 Task: Look for products from Guayaki only.
Action: Mouse pressed left at (23, 108)
Screenshot: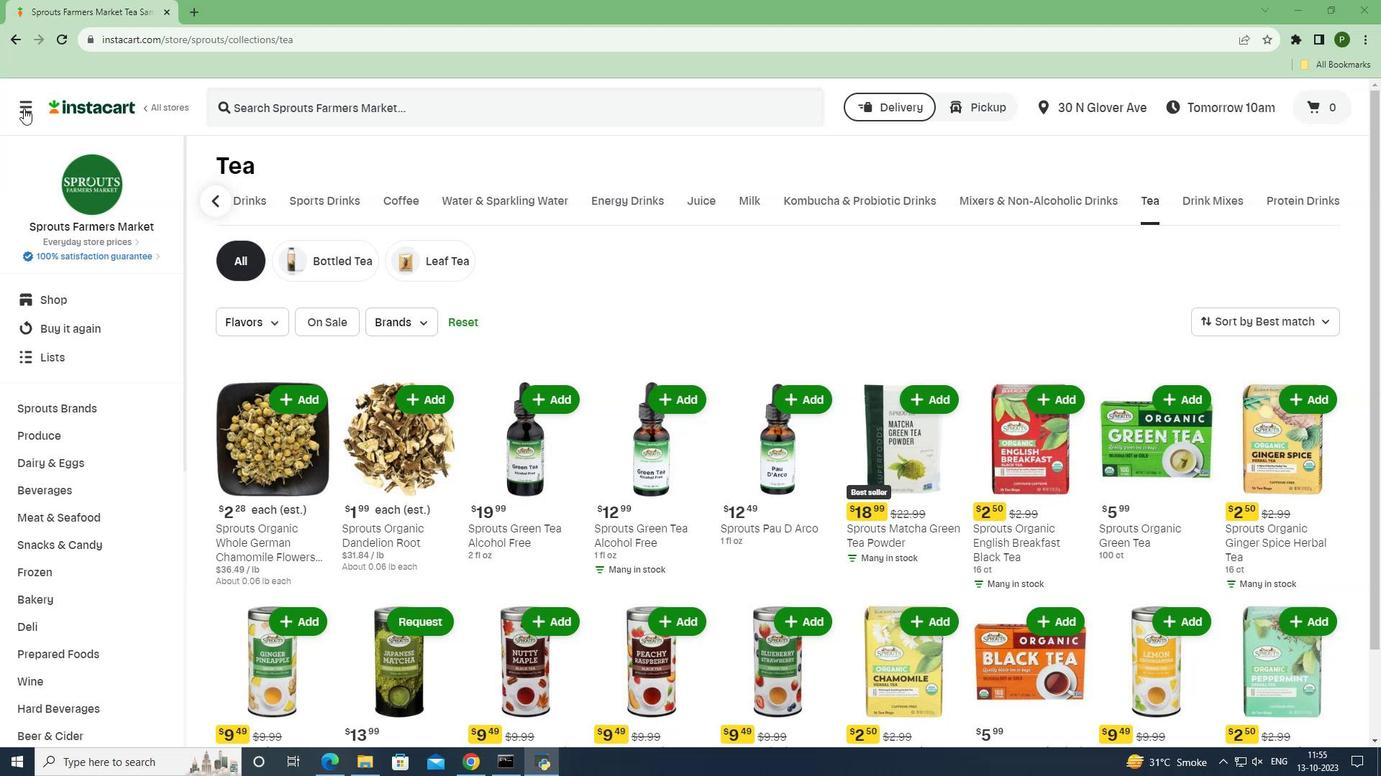 
Action: Mouse moved to (63, 378)
Screenshot: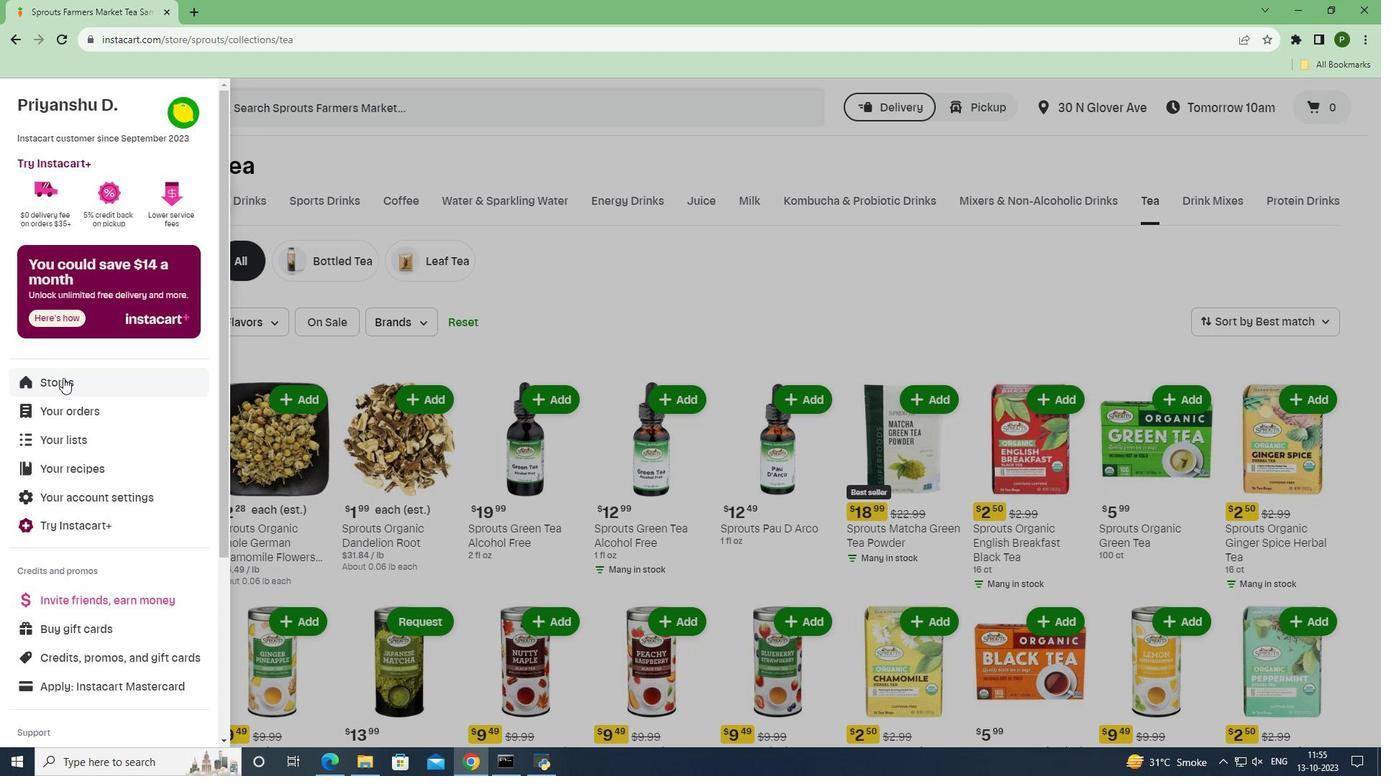 
Action: Mouse pressed left at (63, 378)
Screenshot: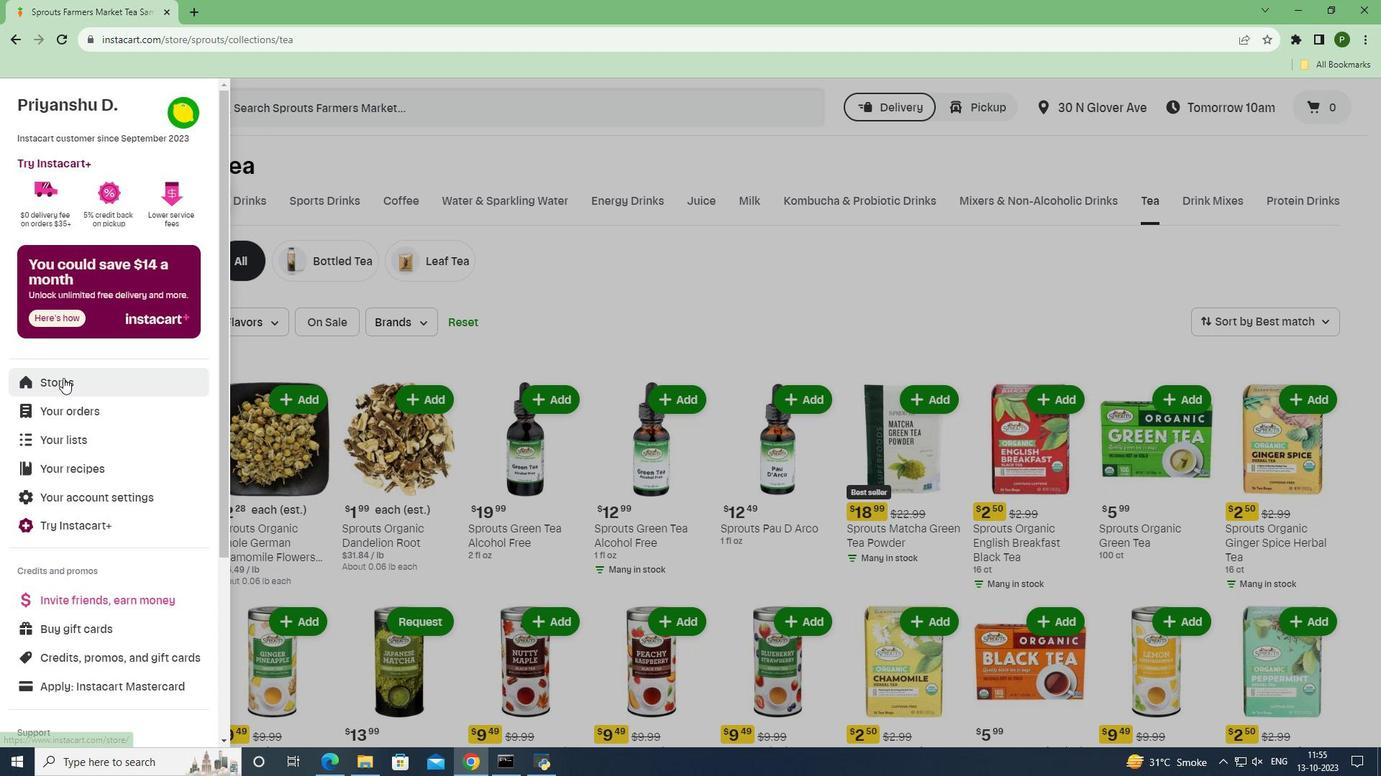 
Action: Mouse moved to (338, 151)
Screenshot: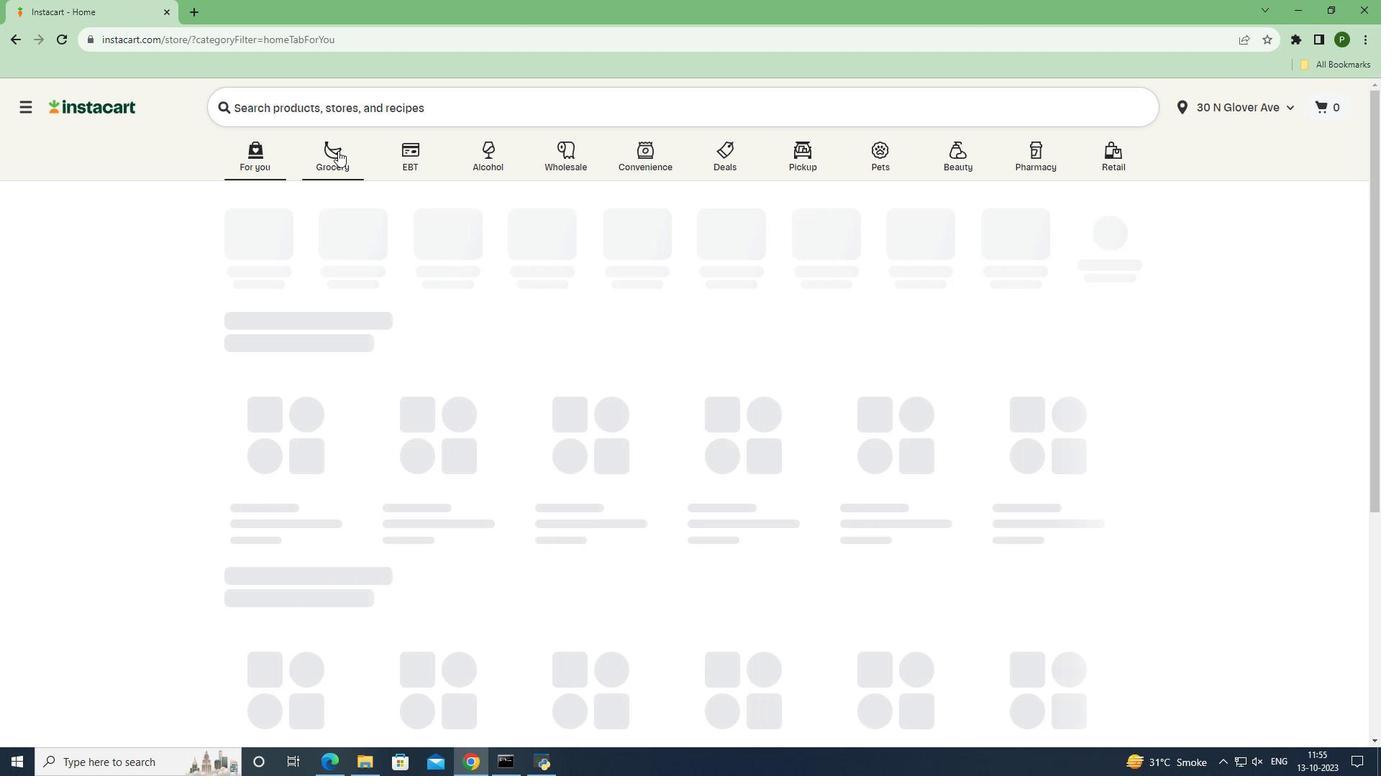 
Action: Mouse pressed left at (338, 151)
Screenshot: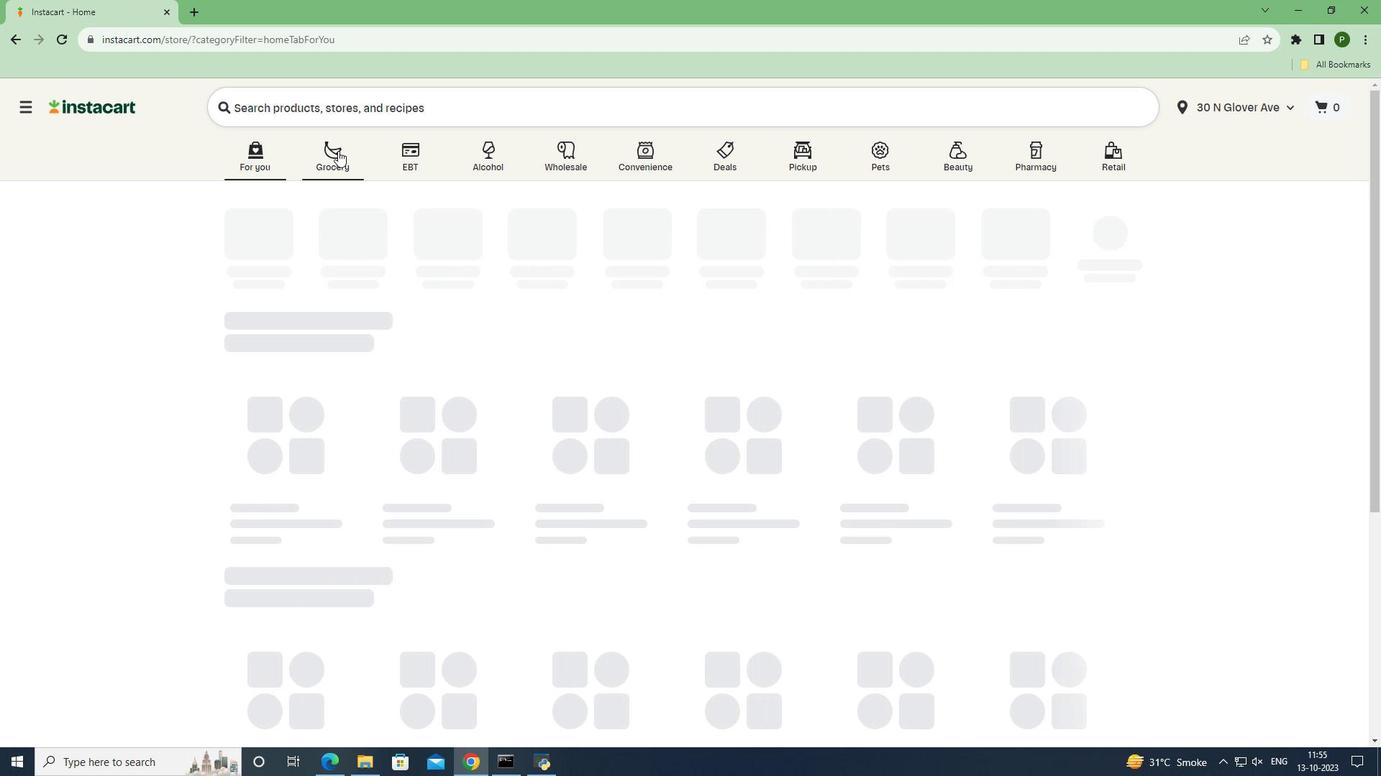 
Action: Mouse moved to (912, 338)
Screenshot: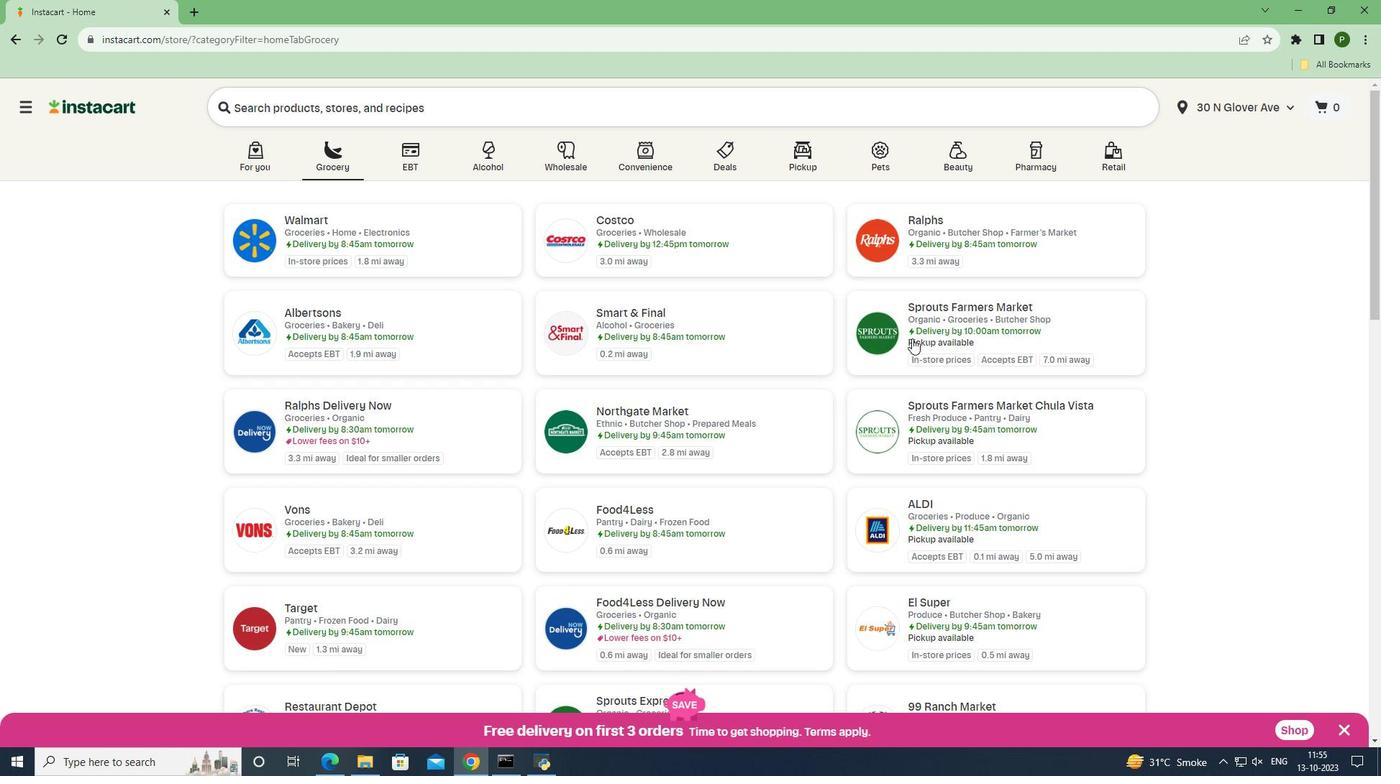 
Action: Mouse pressed left at (912, 338)
Screenshot: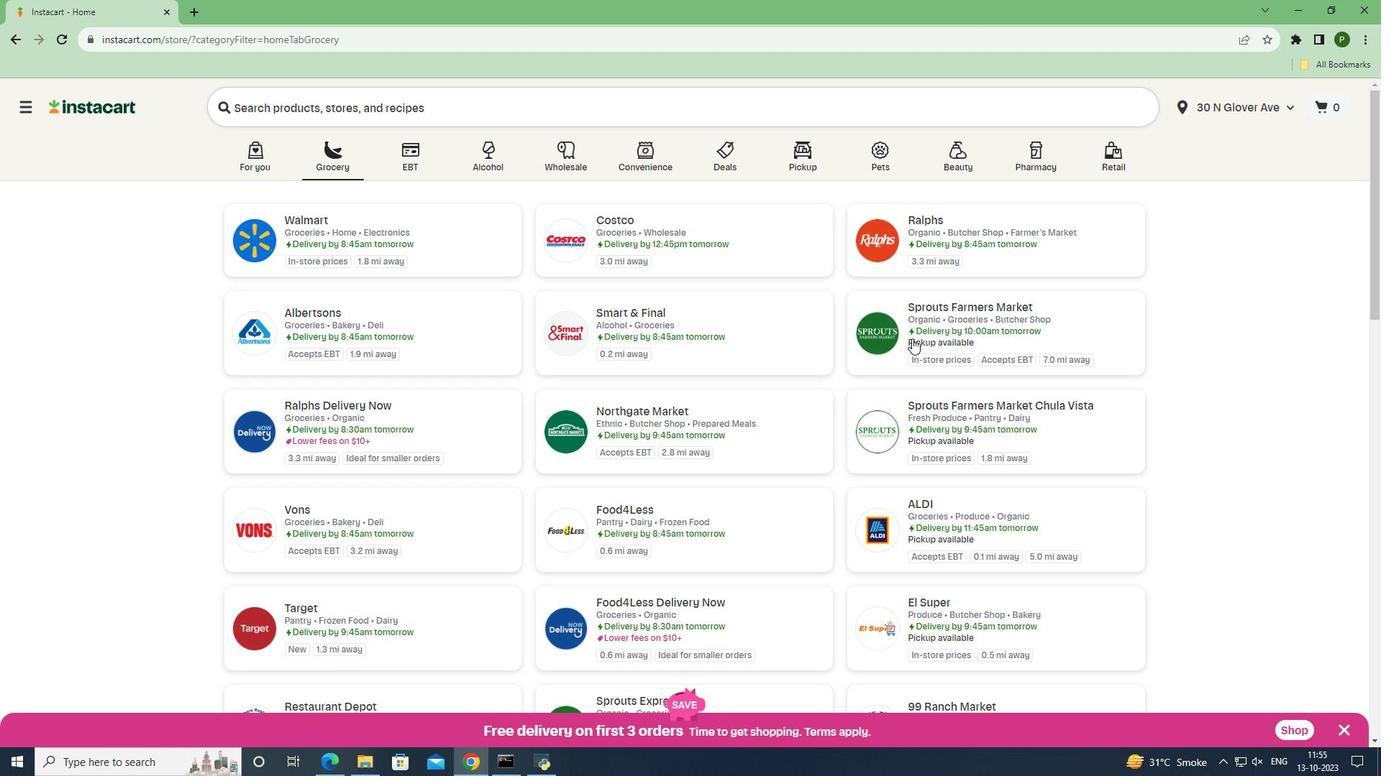 
Action: Mouse moved to (78, 489)
Screenshot: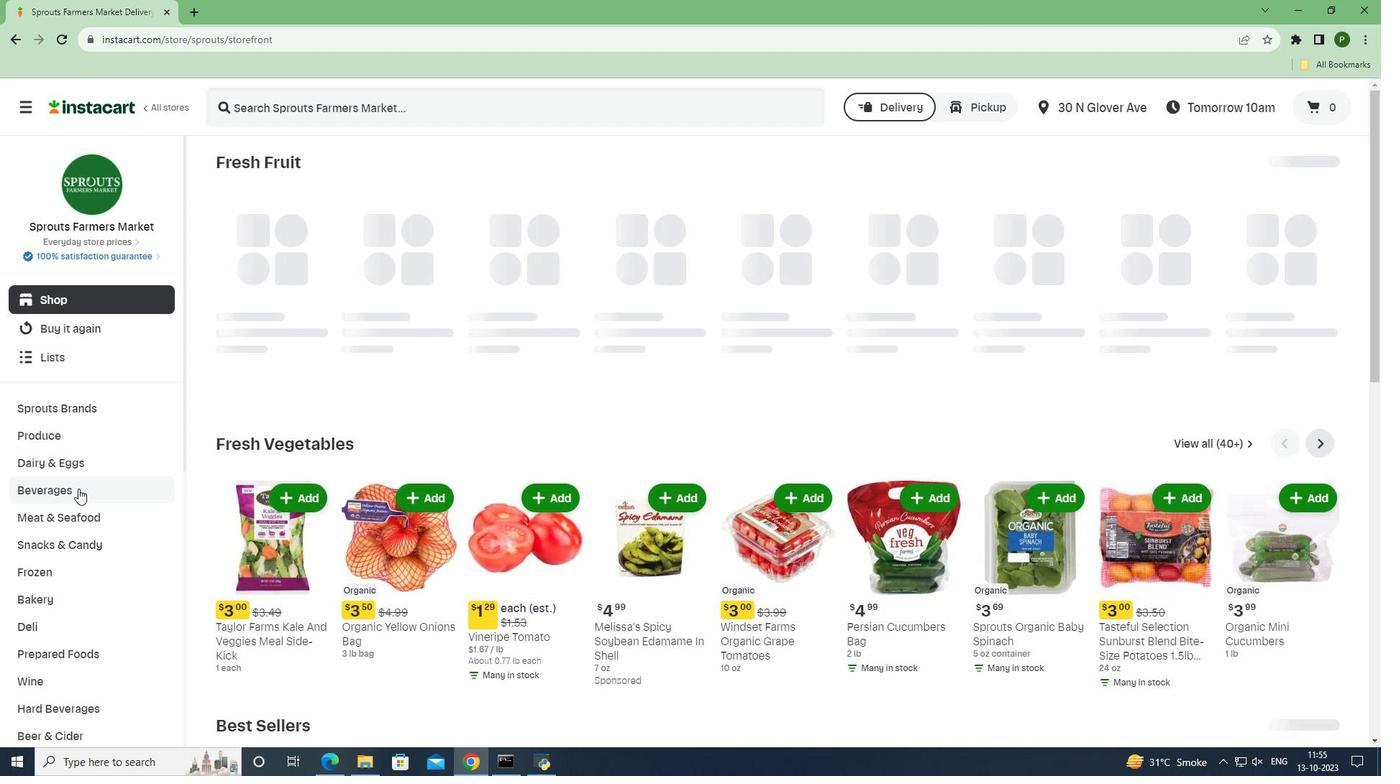
Action: Mouse pressed left at (78, 489)
Screenshot: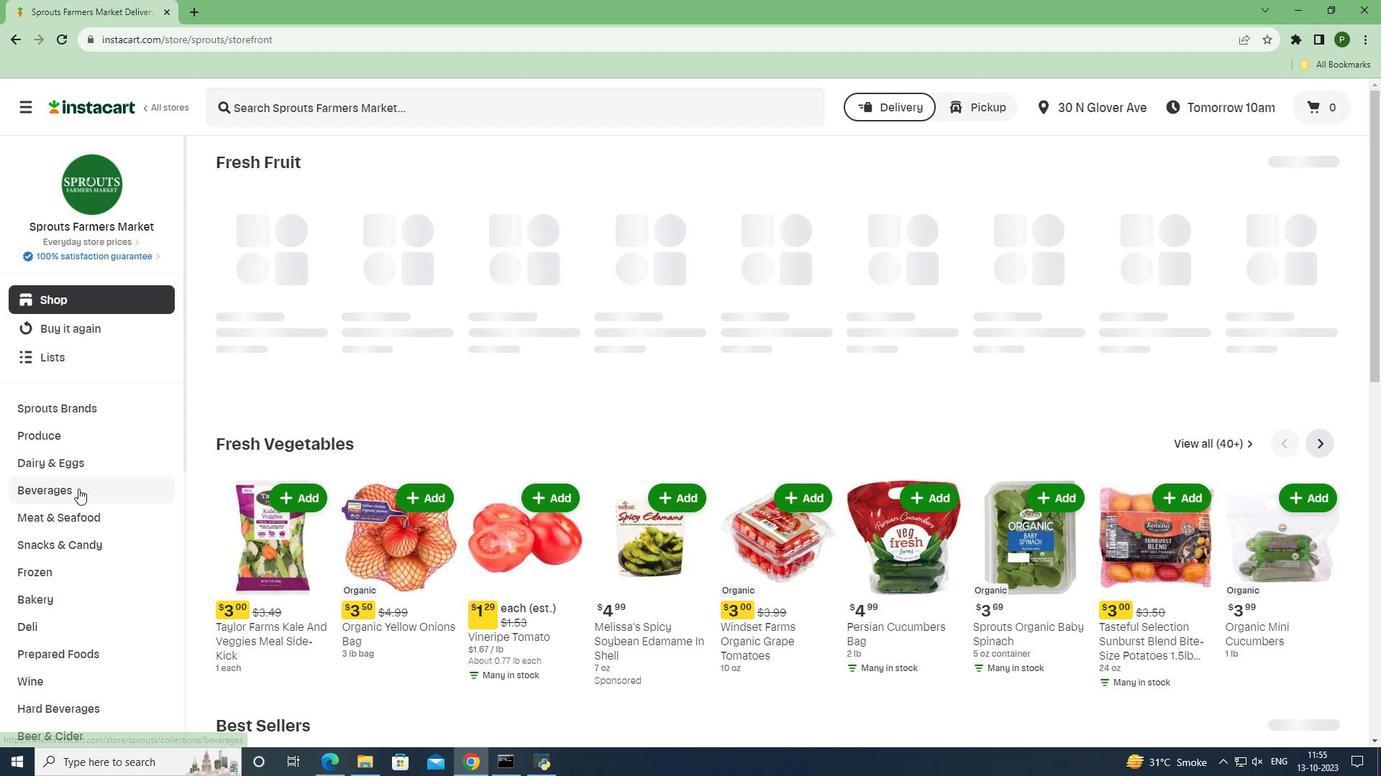 
Action: Mouse moved to (1246, 199)
Screenshot: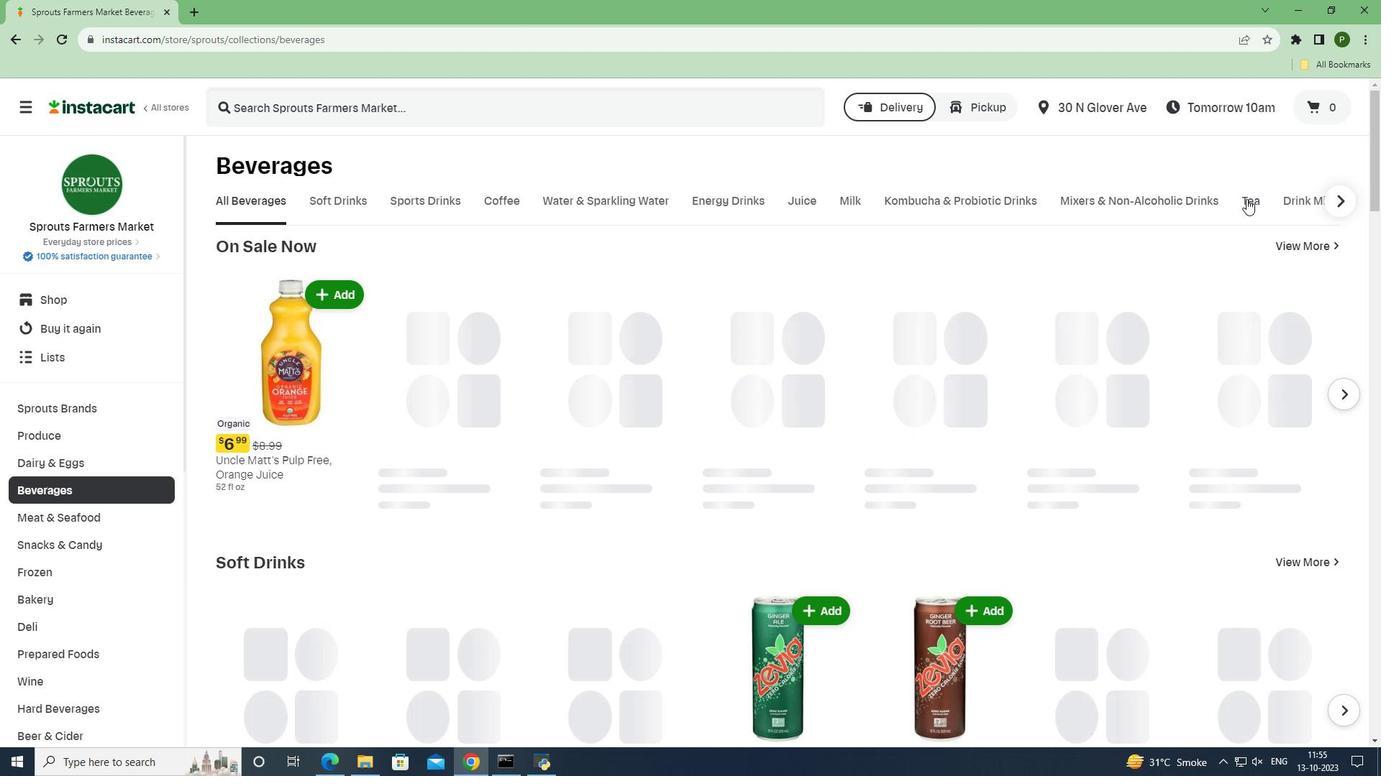 
Action: Mouse pressed left at (1246, 199)
Screenshot: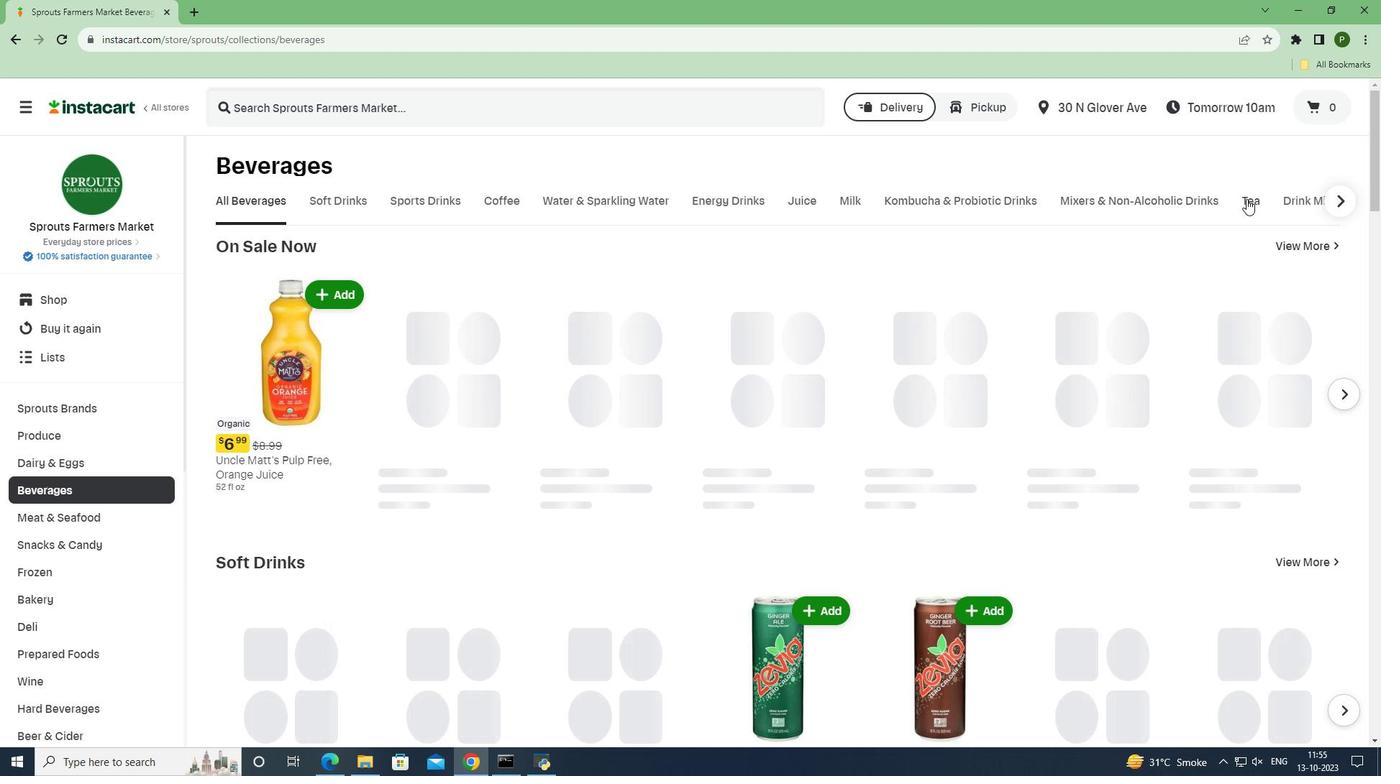 
Action: Mouse moved to (410, 326)
Screenshot: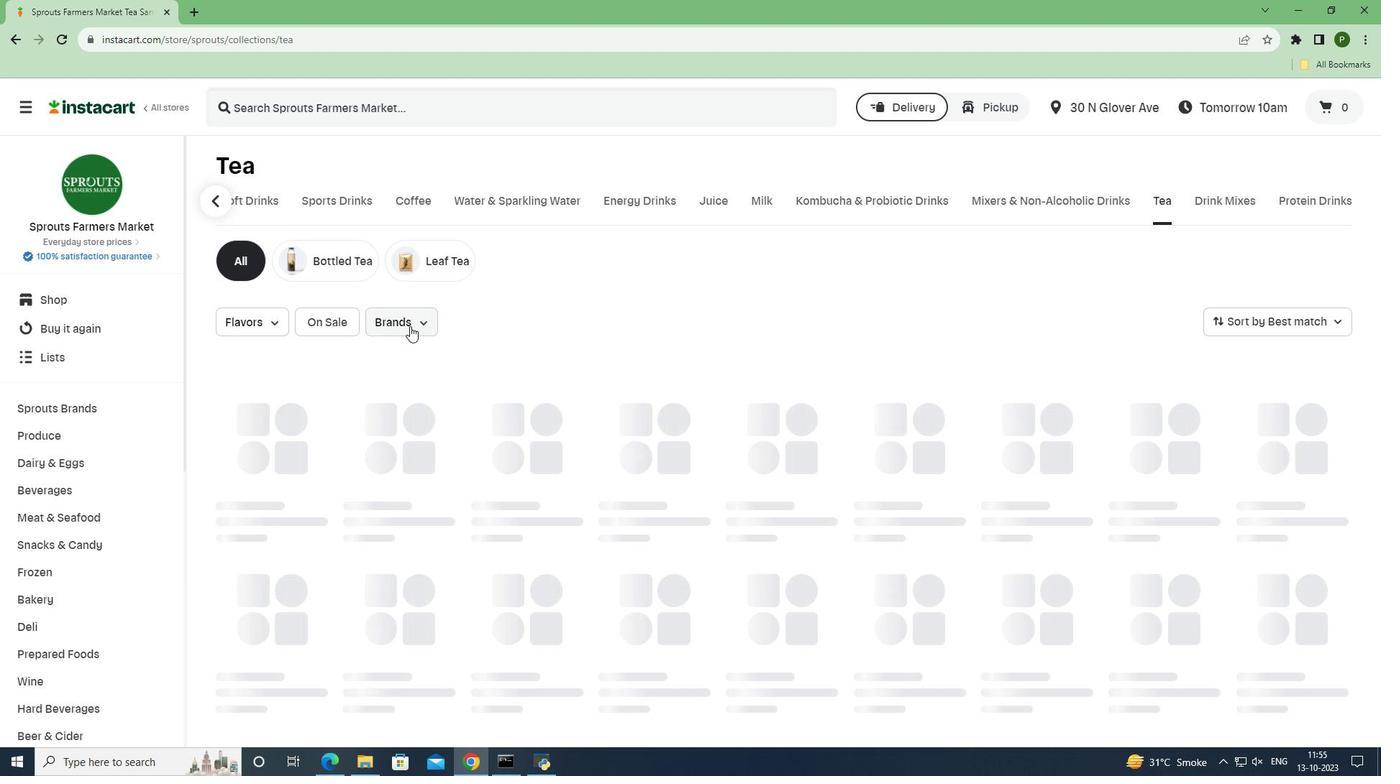 
Action: Mouse pressed left at (410, 326)
Screenshot: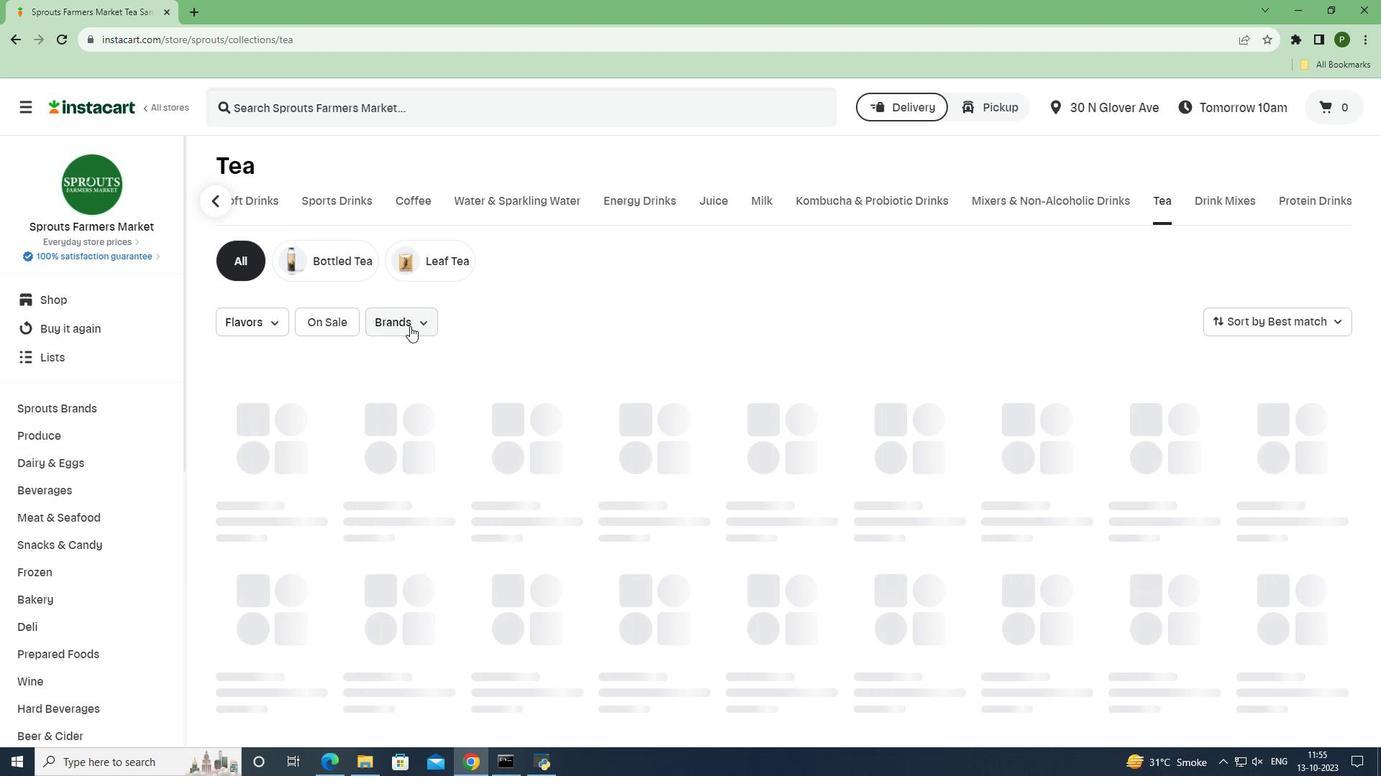 
Action: Mouse moved to (451, 433)
Screenshot: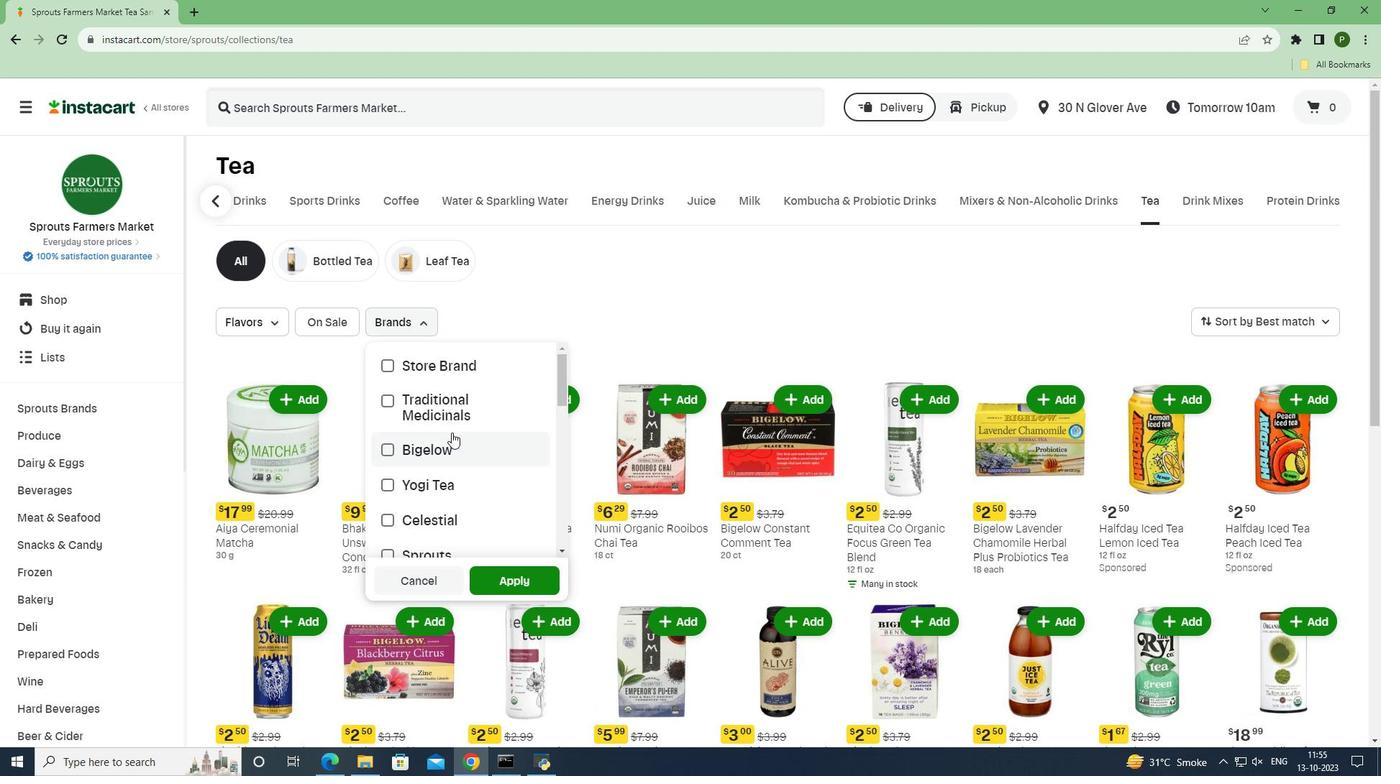 
Action: Mouse scrolled (451, 432) with delta (0, 0)
Screenshot: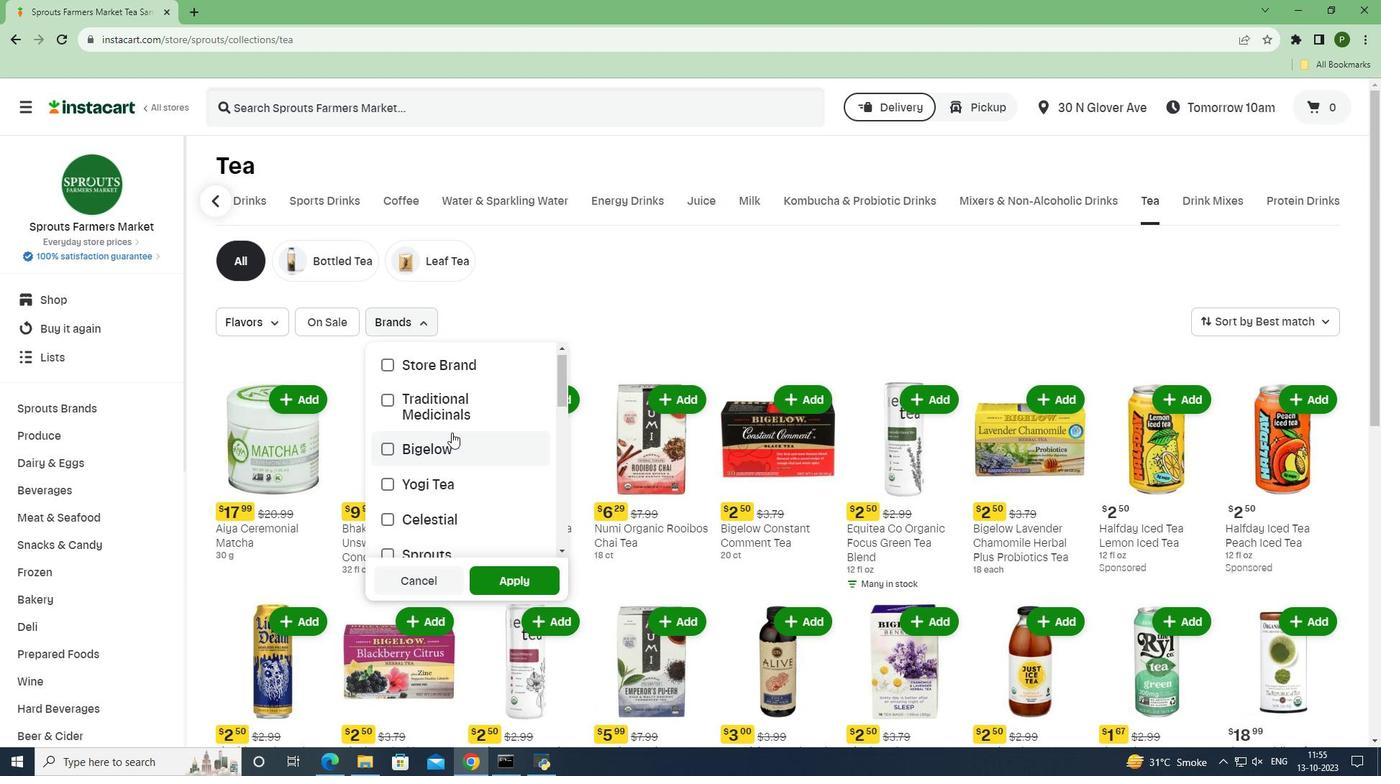 
Action: Mouse scrolled (451, 432) with delta (0, 0)
Screenshot: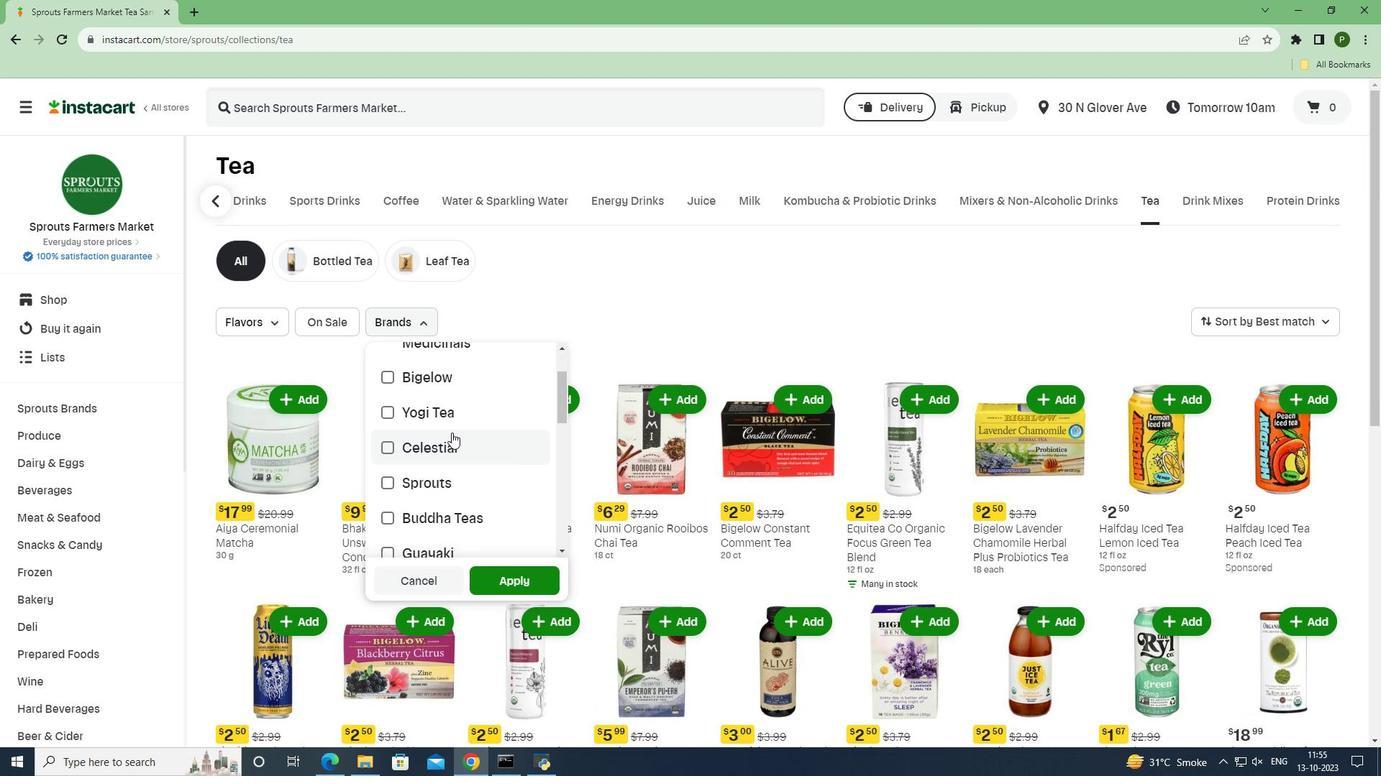 
Action: Mouse moved to (449, 484)
Screenshot: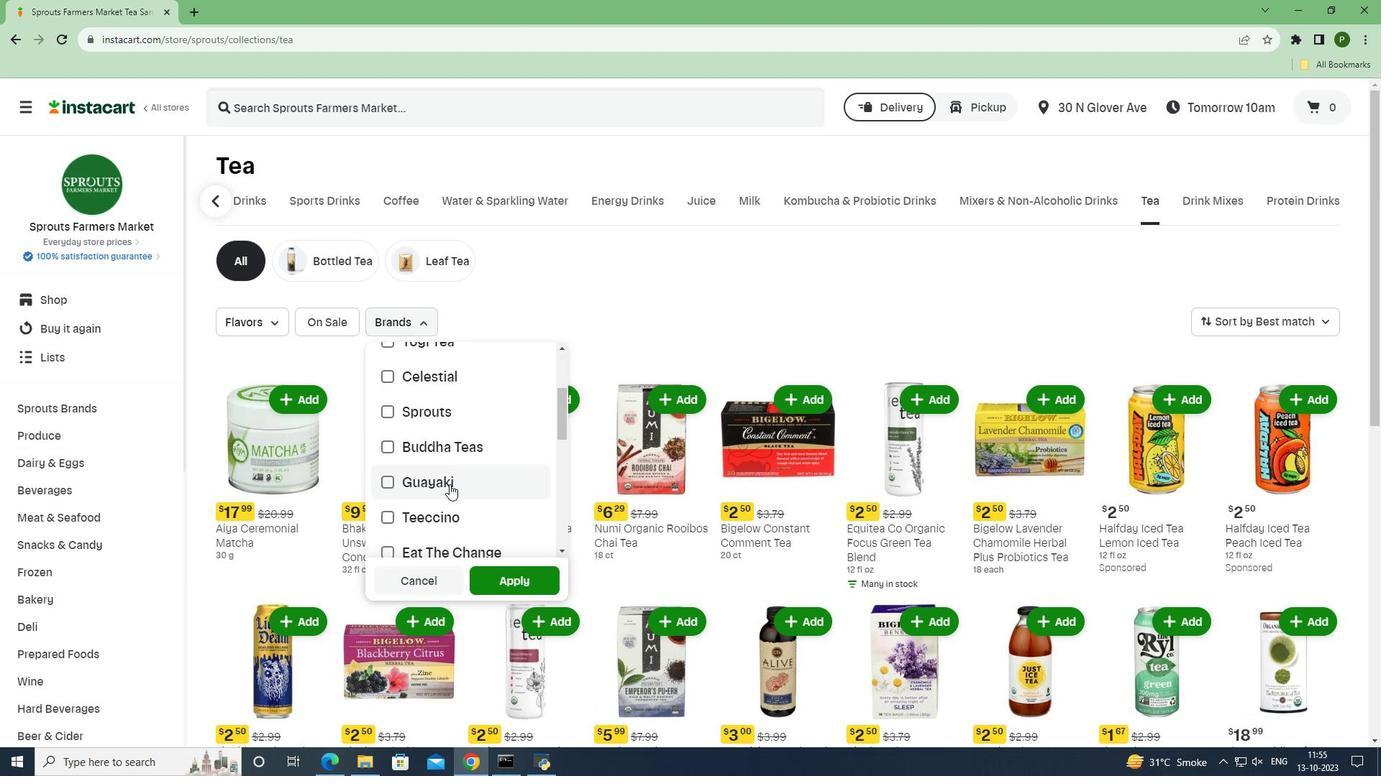 
Action: Mouse pressed left at (449, 484)
Screenshot: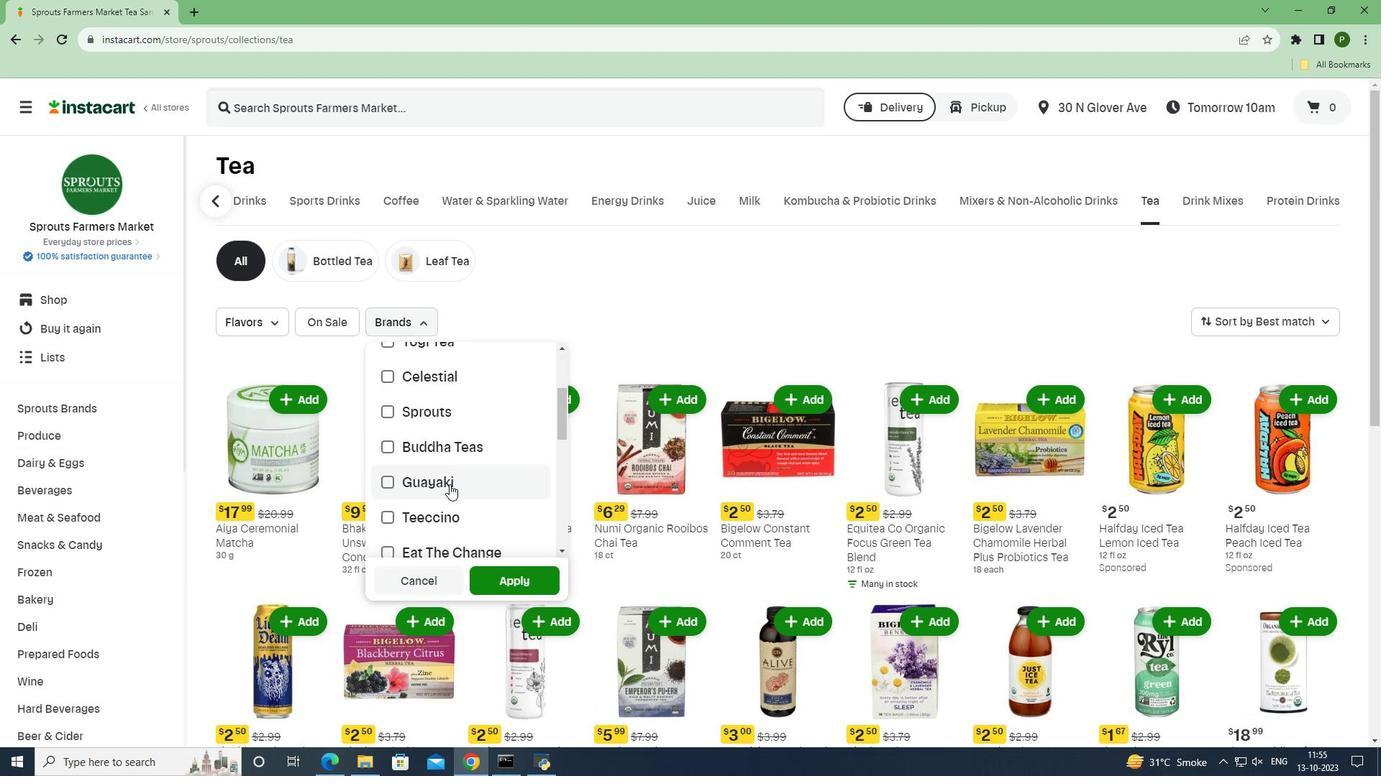 
Action: Mouse moved to (496, 579)
Screenshot: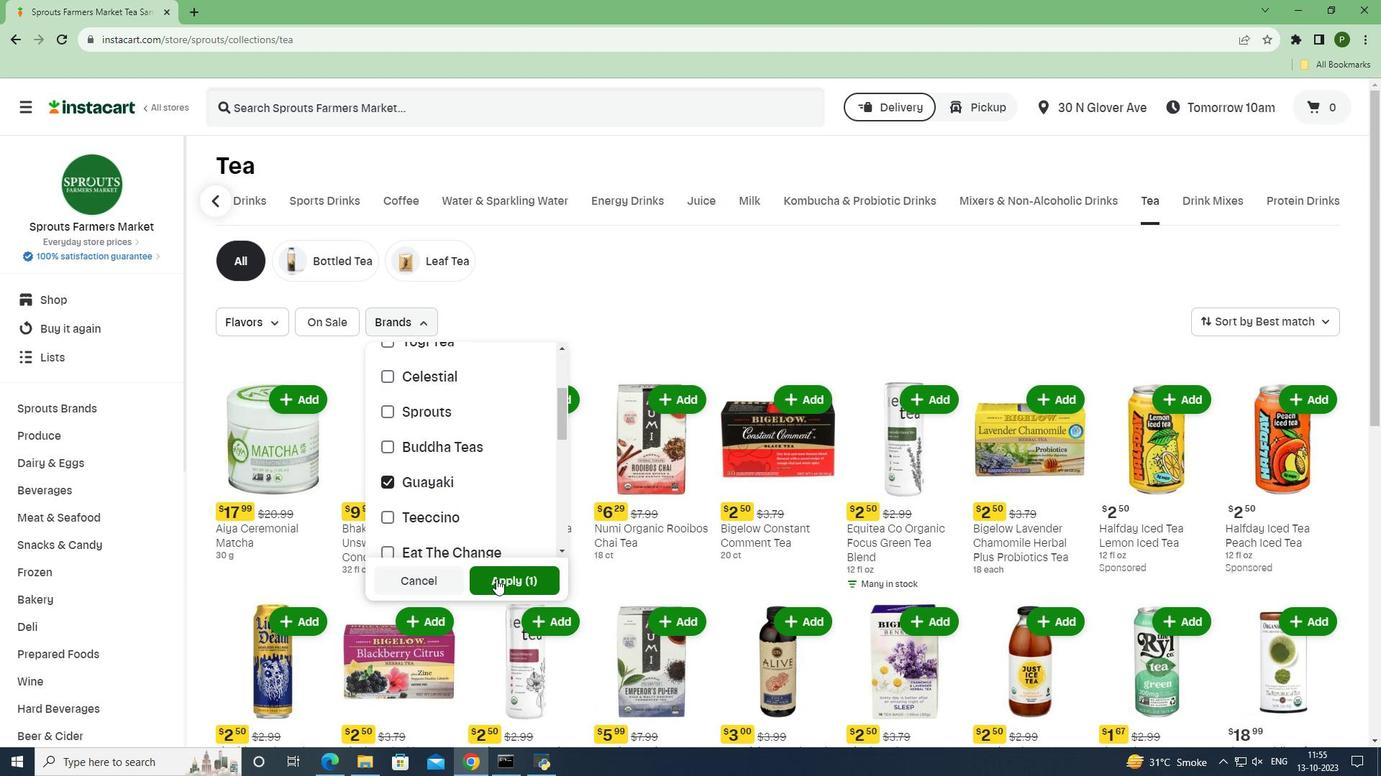 
Action: Mouse pressed left at (496, 579)
Screenshot: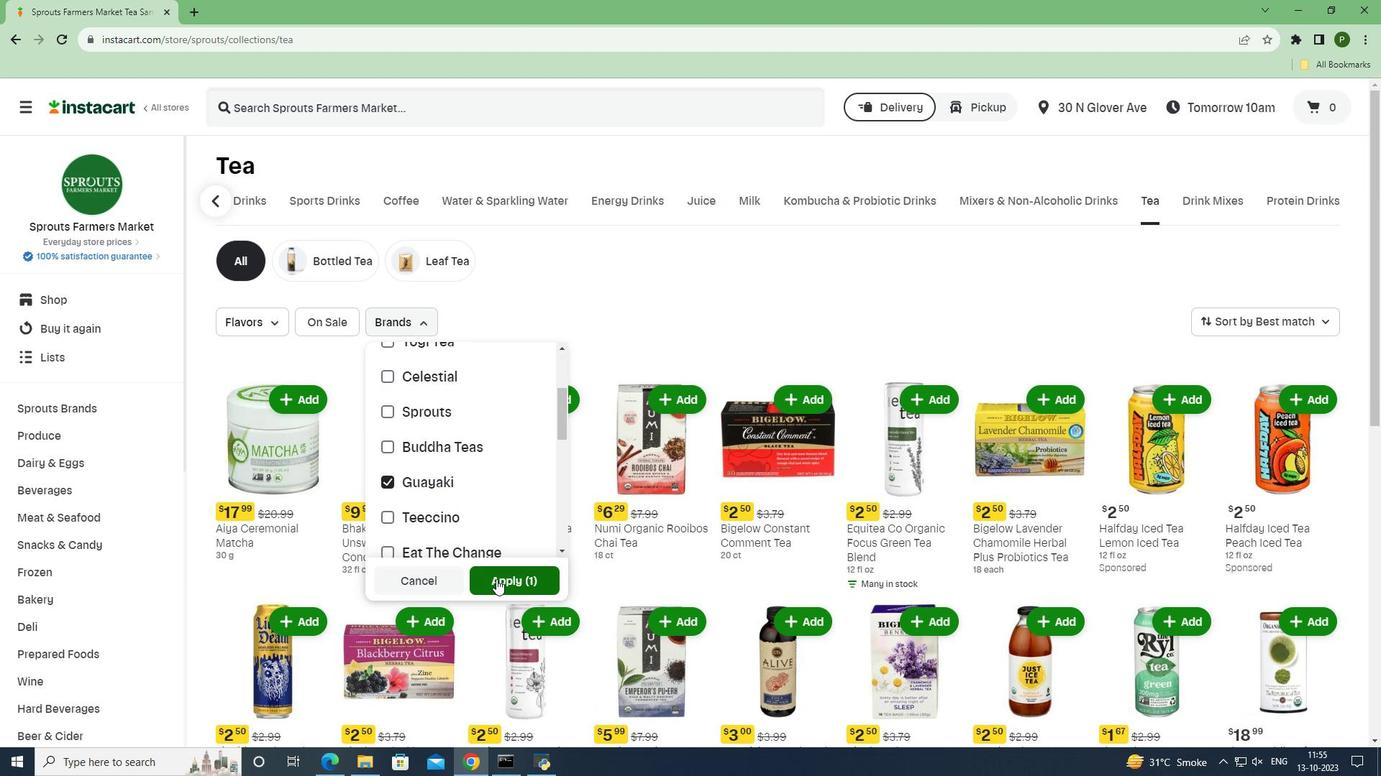 
Action: Mouse moved to (671, 626)
Screenshot: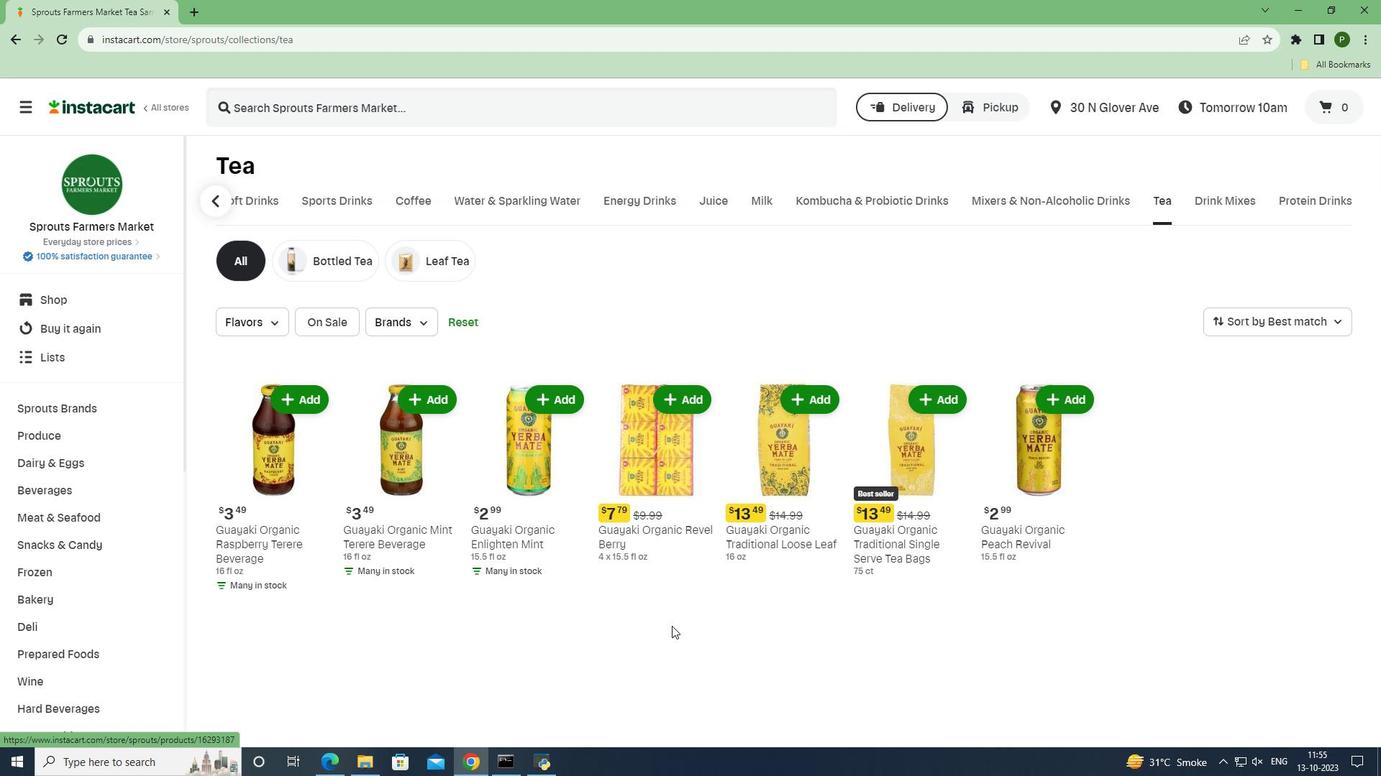
